 Task: In the ticket turn off the draft mode.
Action: Mouse moved to (516, 559)
Screenshot: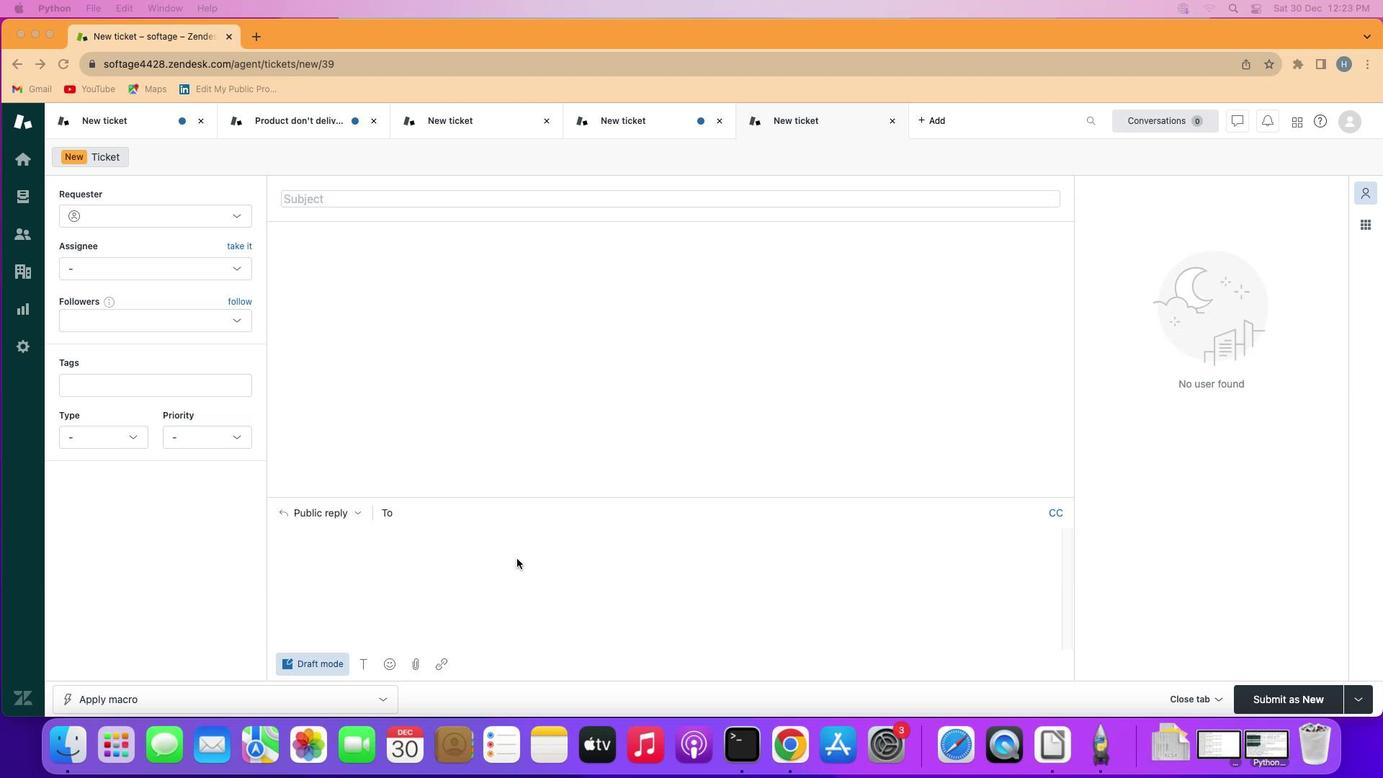 
Action: Mouse pressed left at (516, 559)
Screenshot: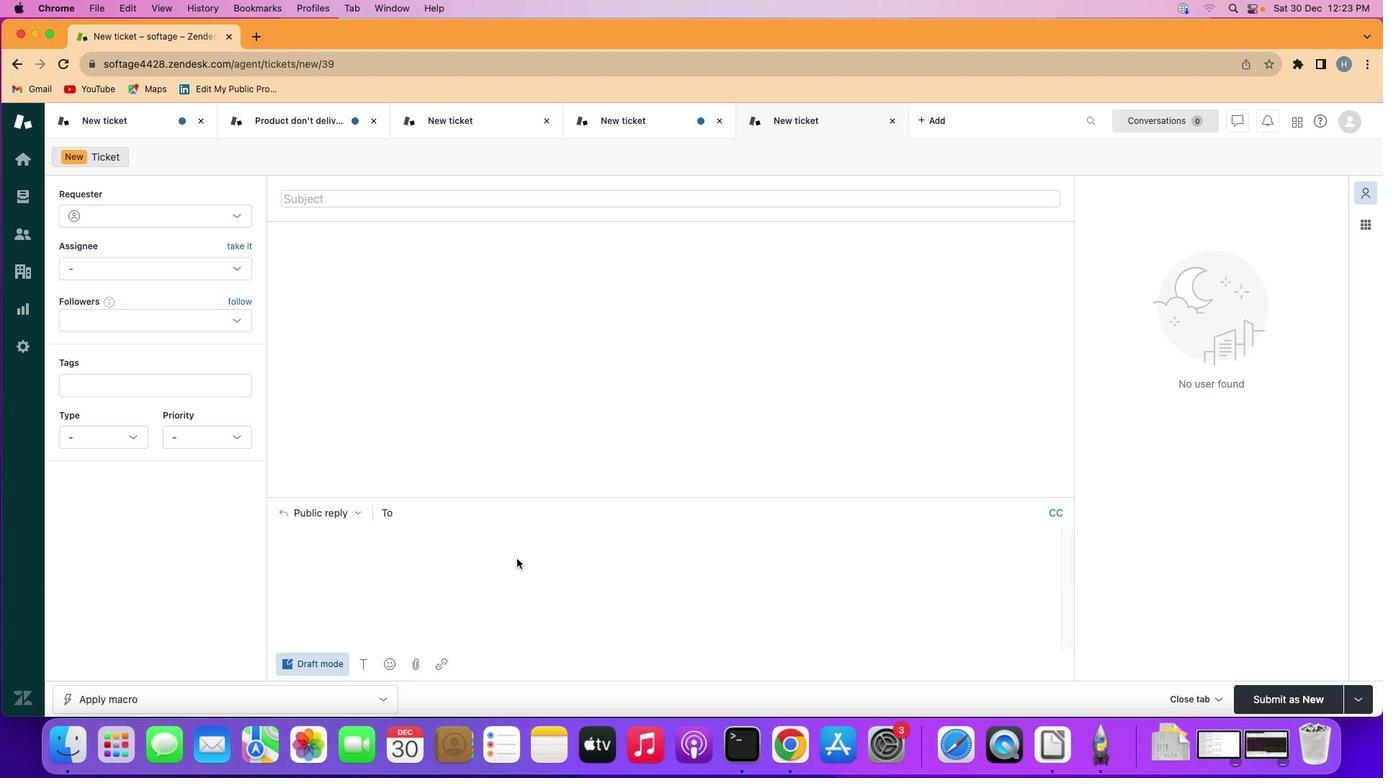 
Action: Mouse moved to (304, 663)
Screenshot: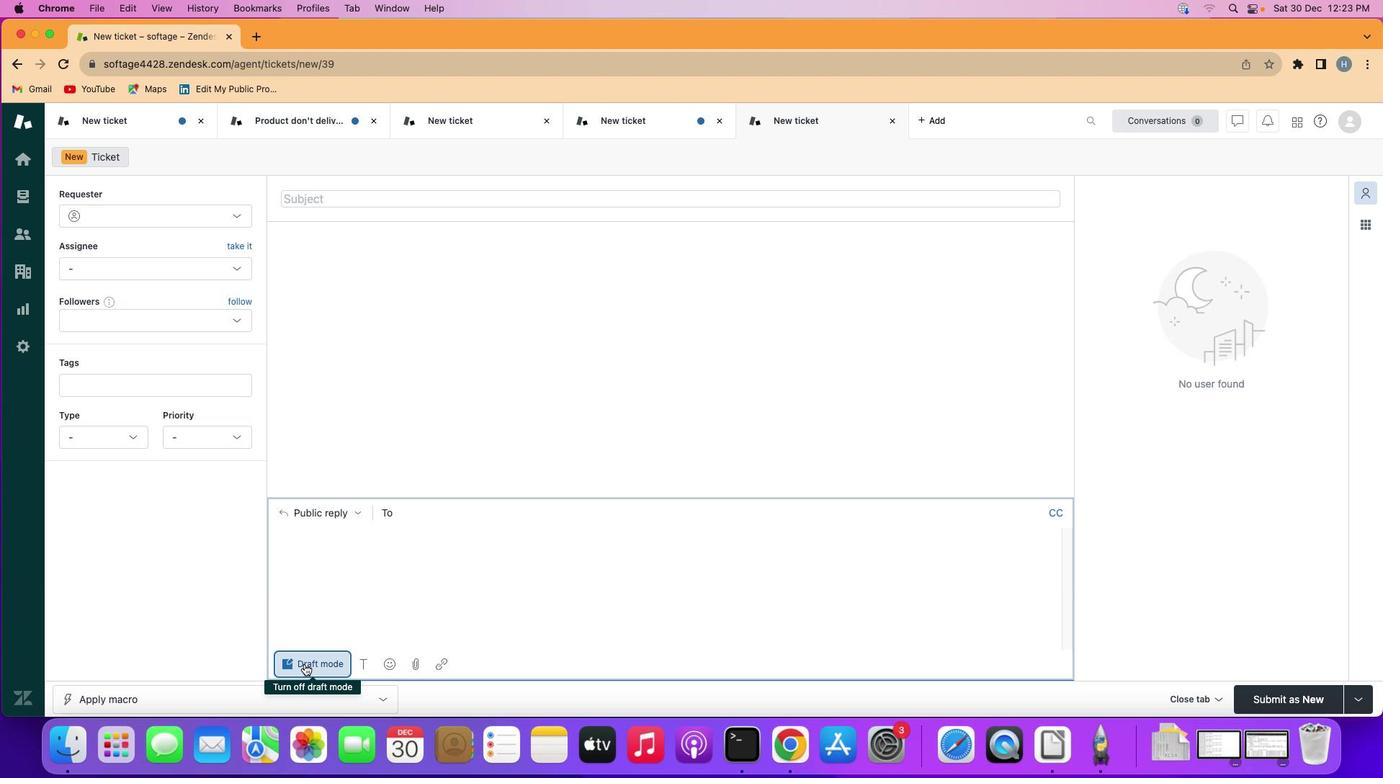 
Action: Mouse pressed left at (304, 663)
Screenshot: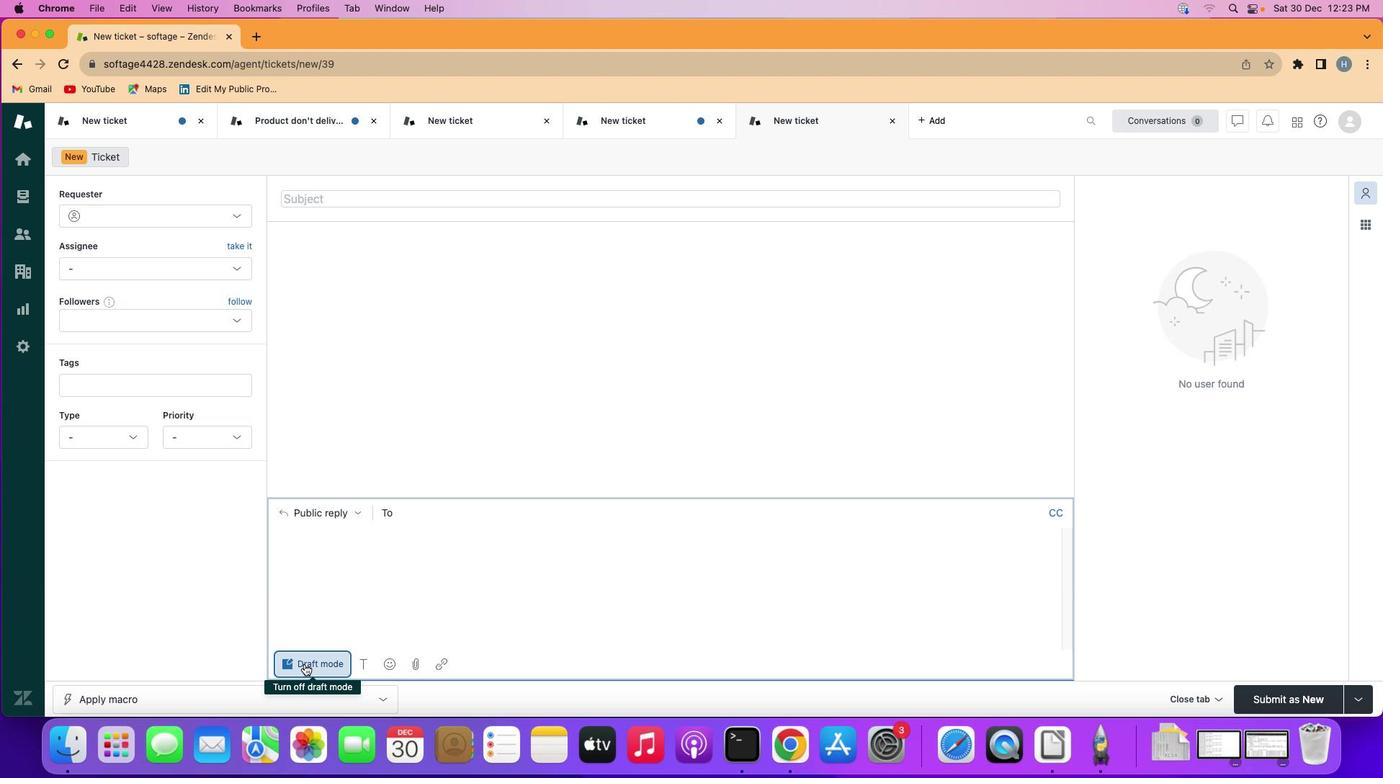 
Action: Mouse moved to (547, 600)
Screenshot: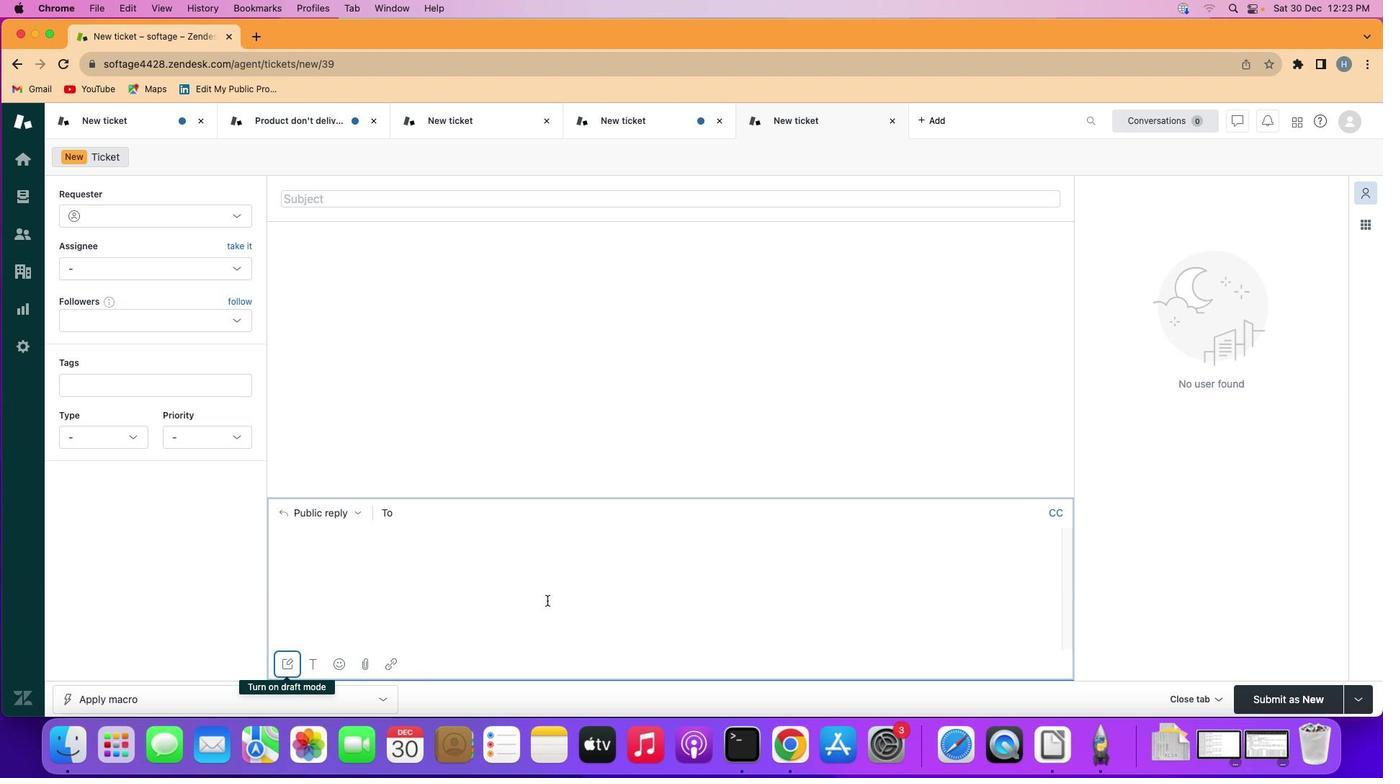 
